 Task: Create Workspace Financial Planning and Analysis Services Workspace description Create and manage company-wide volunteer and charity programs. Workspace type Engineering-IT
Action: Mouse moved to (289, 50)
Screenshot: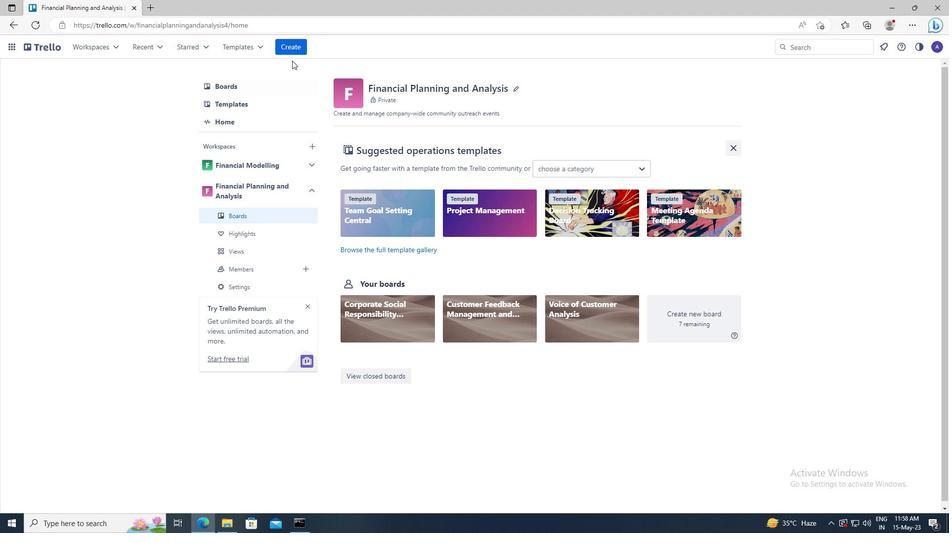
Action: Mouse pressed left at (289, 50)
Screenshot: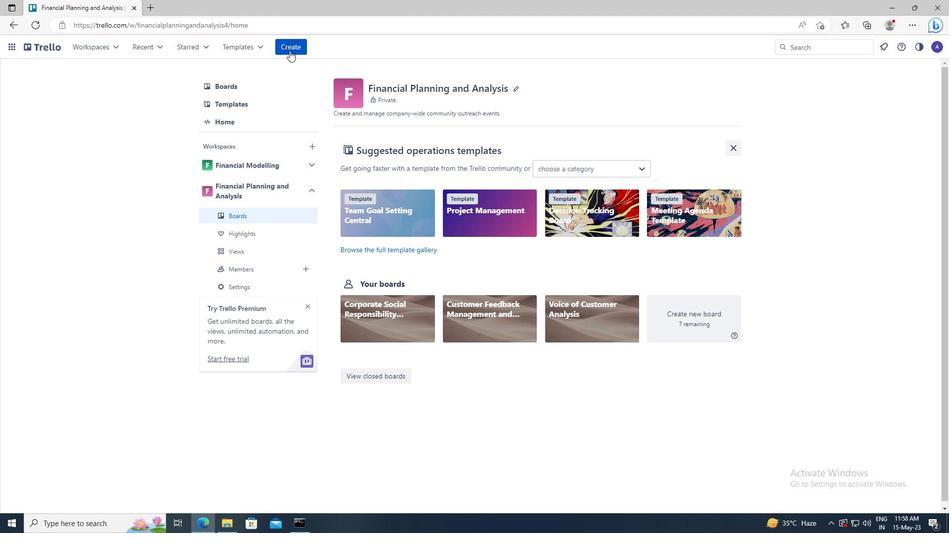 
Action: Mouse moved to (308, 146)
Screenshot: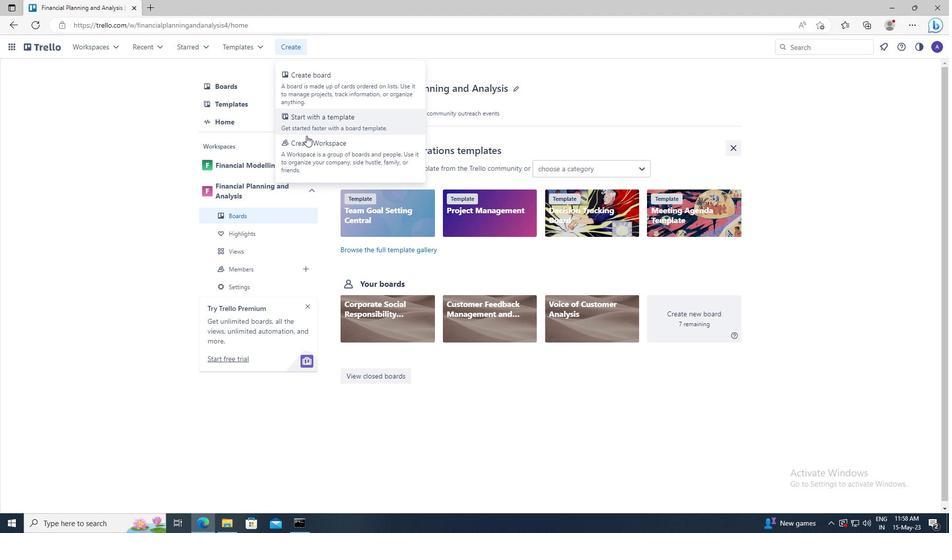 
Action: Mouse pressed left at (308, 146)
Screenshot: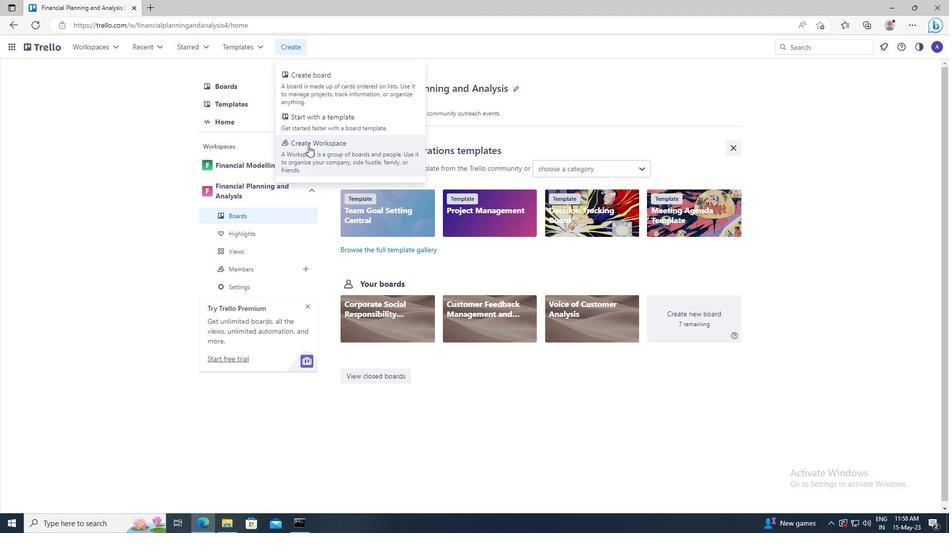 
Action: Mouse moved to (310, 177)
Screenshot: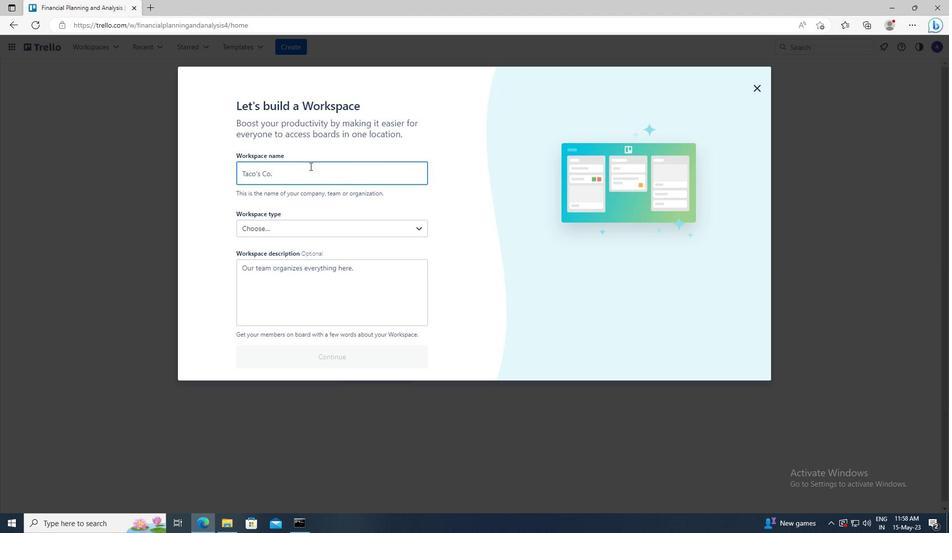 
Action: Mouse pressed left at (310, 177)
Screenshot: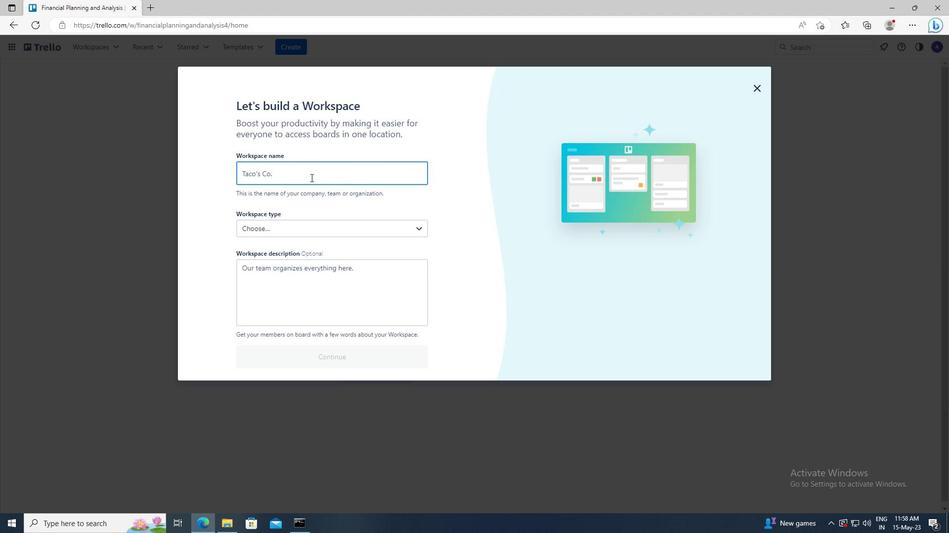 
Action: Mouse moved to (311, 178)
Screenshot: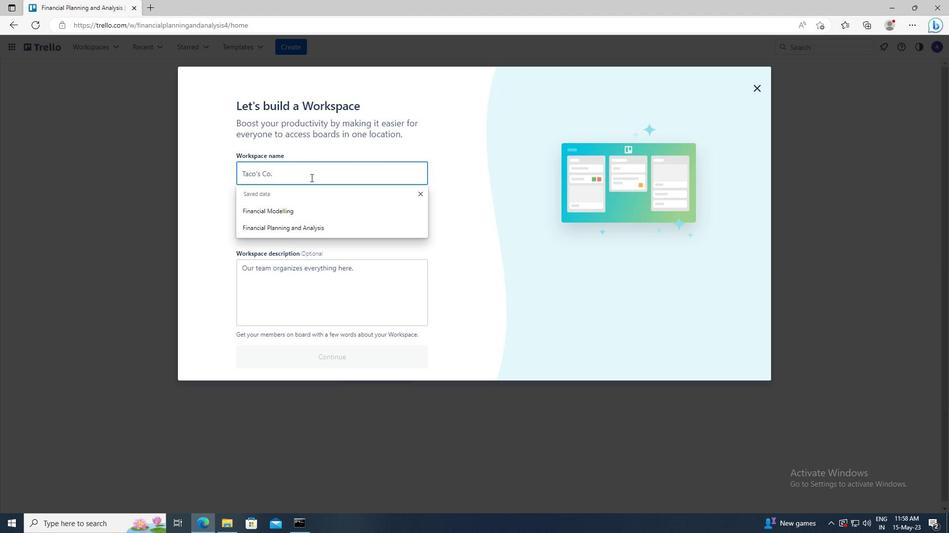 
Action: Key pressed <Key.shift>FINANCIAL<Key.space><Key.shift>PLANNING<Key.space>AND<Key.space><Key.shift>ANALYSIS<Key.space><Key.shift>SERVICES
Screenshot: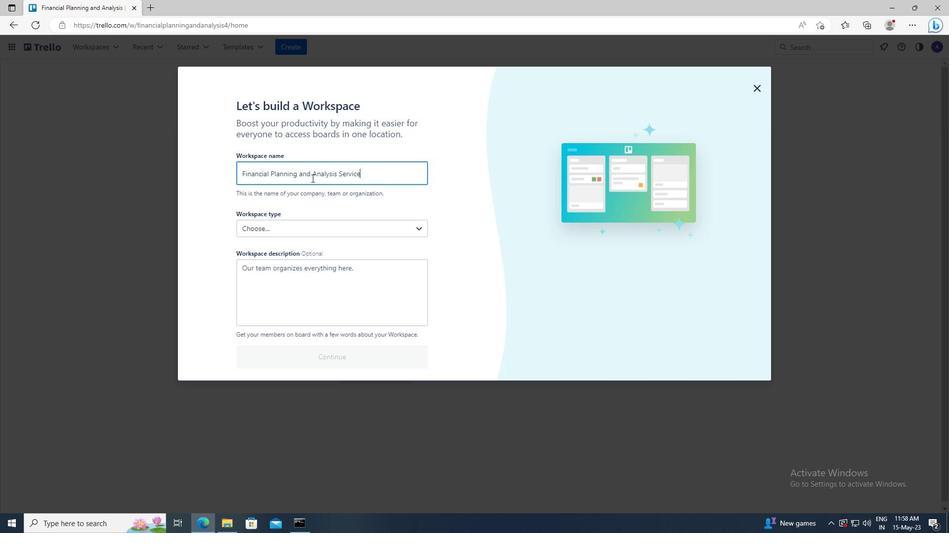 
Action: Mouse moved to (295, 268)
Screenshot: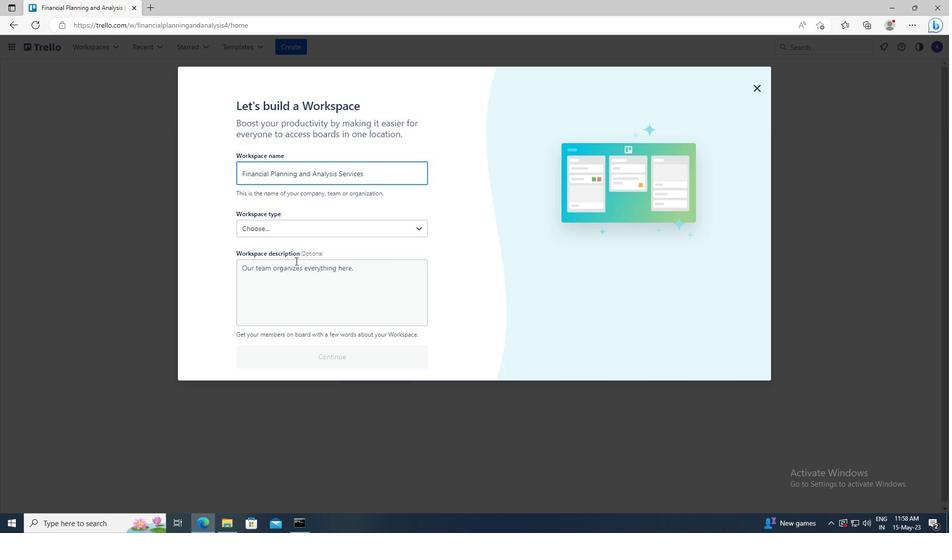 
Action: Mouse pressed left at (295, 268)
Screenshot: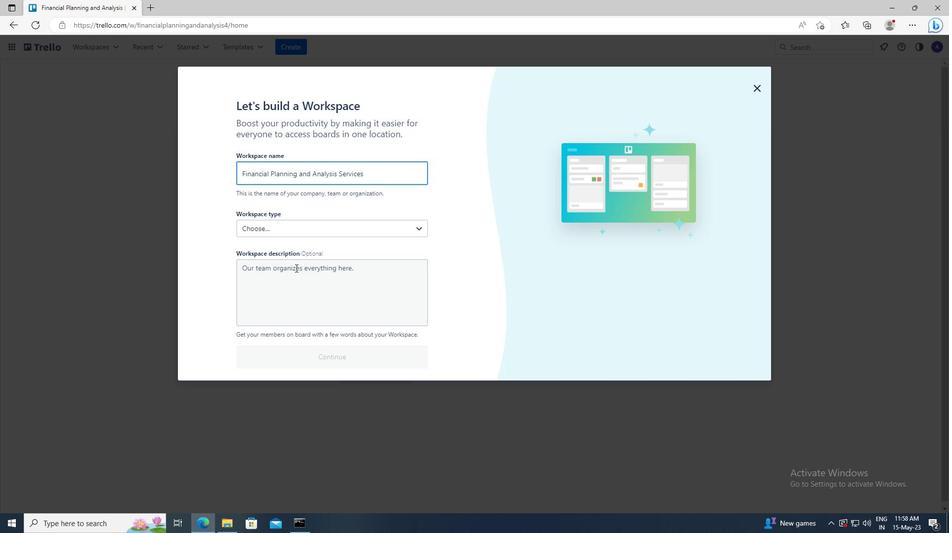 
Action: Key pressed <Key.shift>CREATE<Key.space>AND<Key.space>MANAGE<Key.space>COMPANY-WIDE<Key.space>VOLUNTEER<Key.space>AND<Key.space>CHARITY<Key.space>PROGRAMS
Screenshot: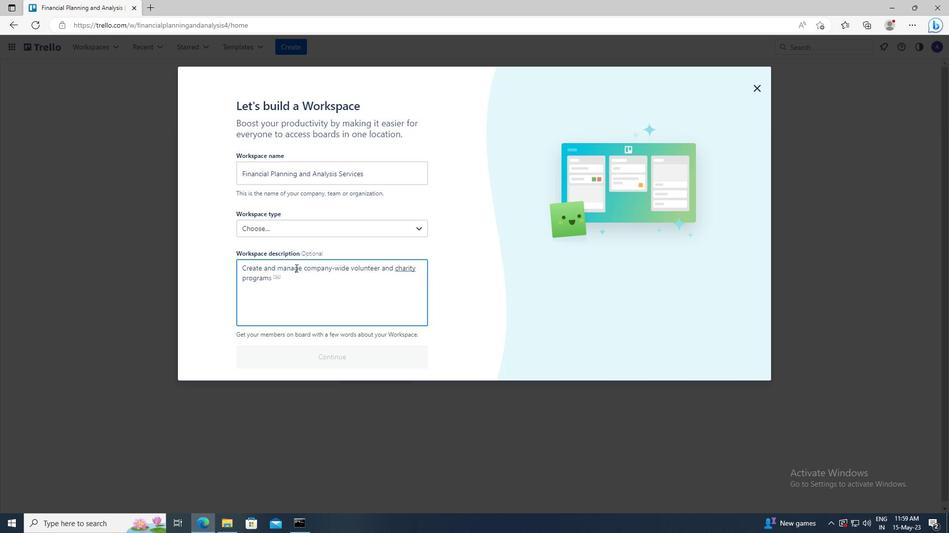 
Action: Mouse moved to (301, 231)
Screenshot: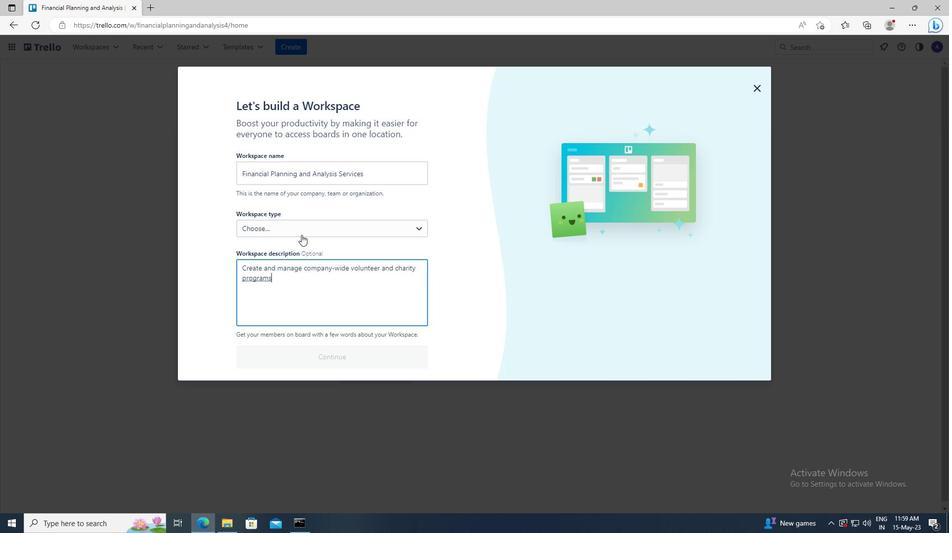 
Action: Mouse pressed left at (301, 231)
Screenshot: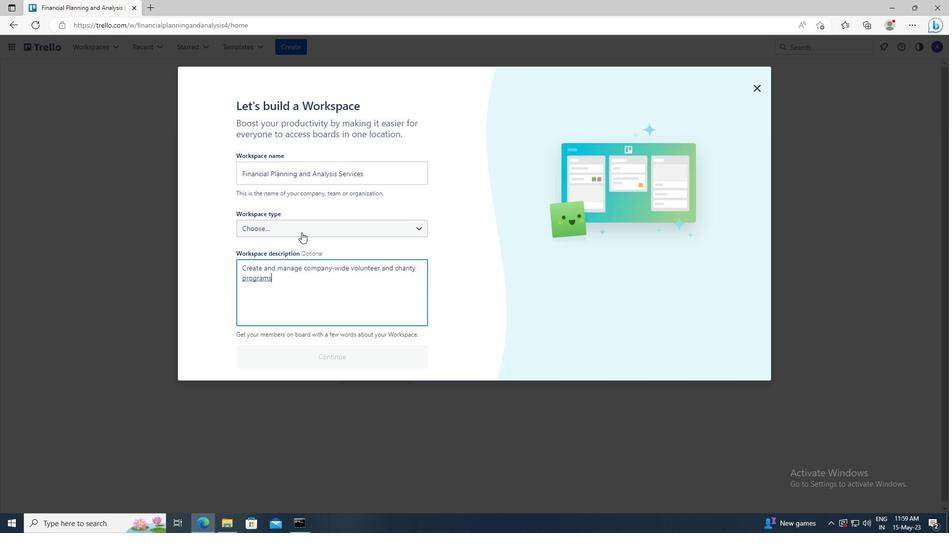 
Action: Mouse moved to (302, 310)
Screenshot: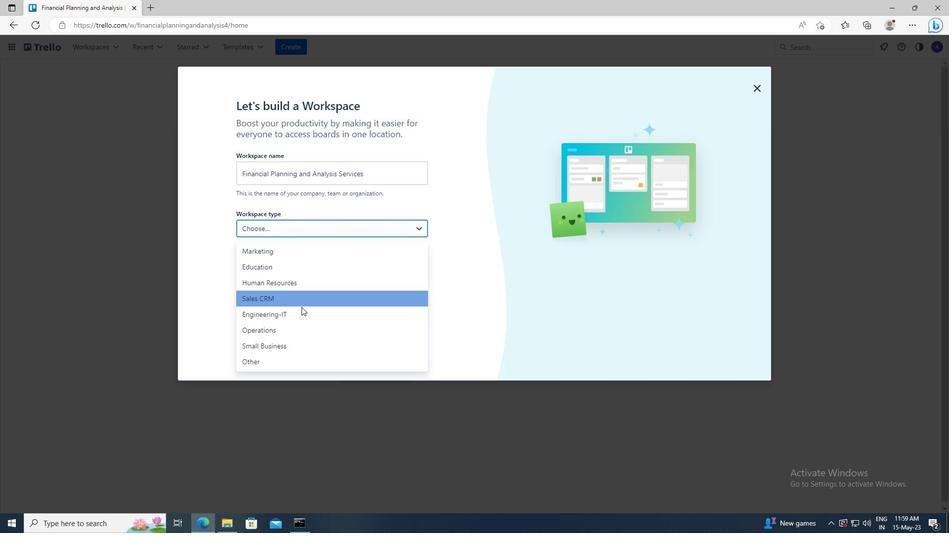 
Action: Mouse pressed left at (302, 310)
Screenshot: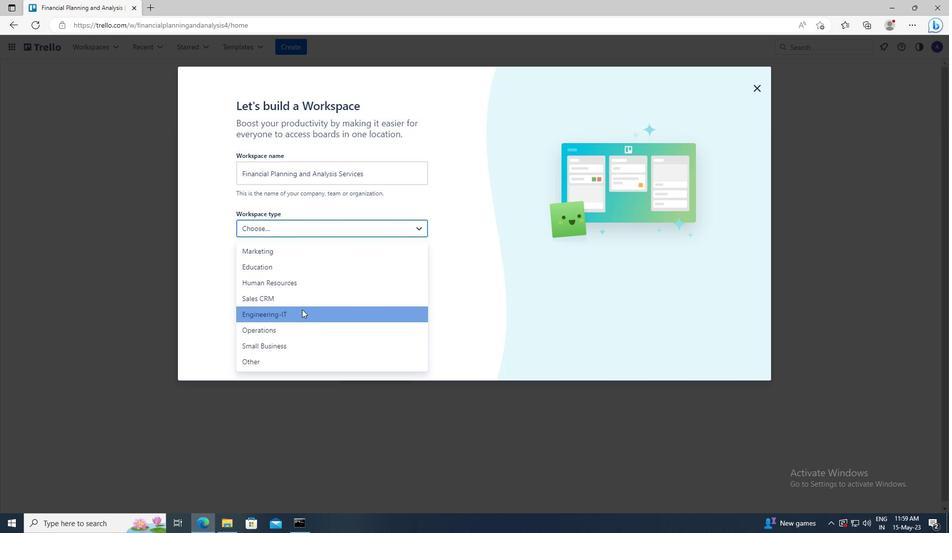 
Action: Mouse moved to (315, 356)
Screenshot: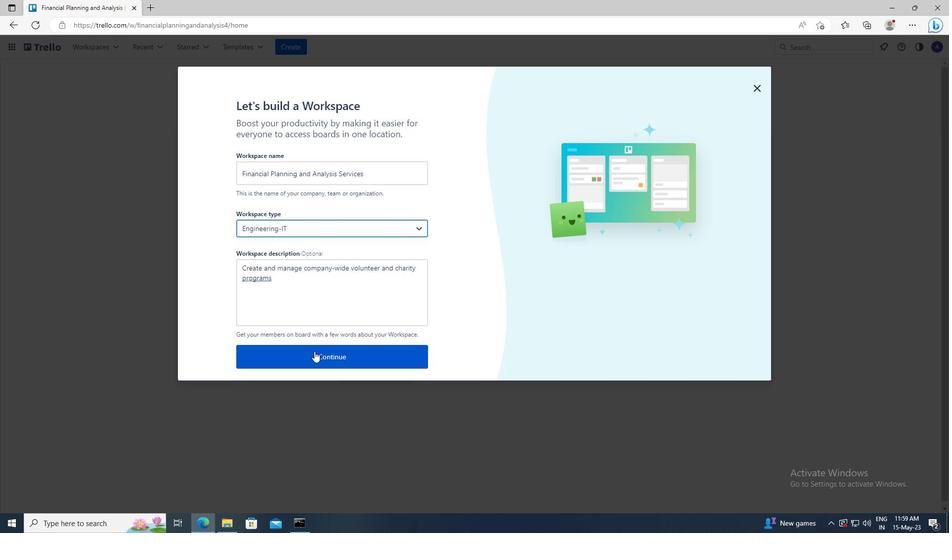 
Action: Mouse pressed left at (315, 356)
Screenshot: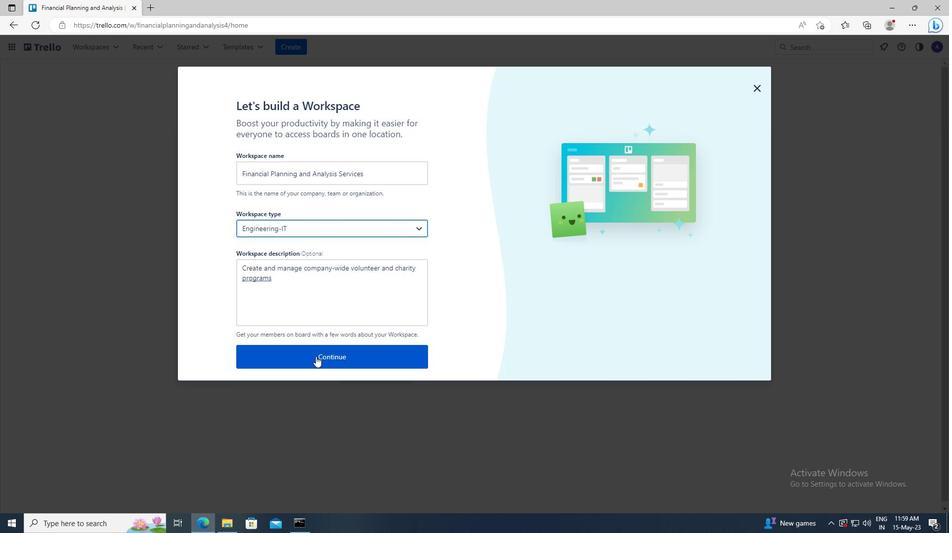 
Action: Mouse moved to (321, 255)
Screenshot: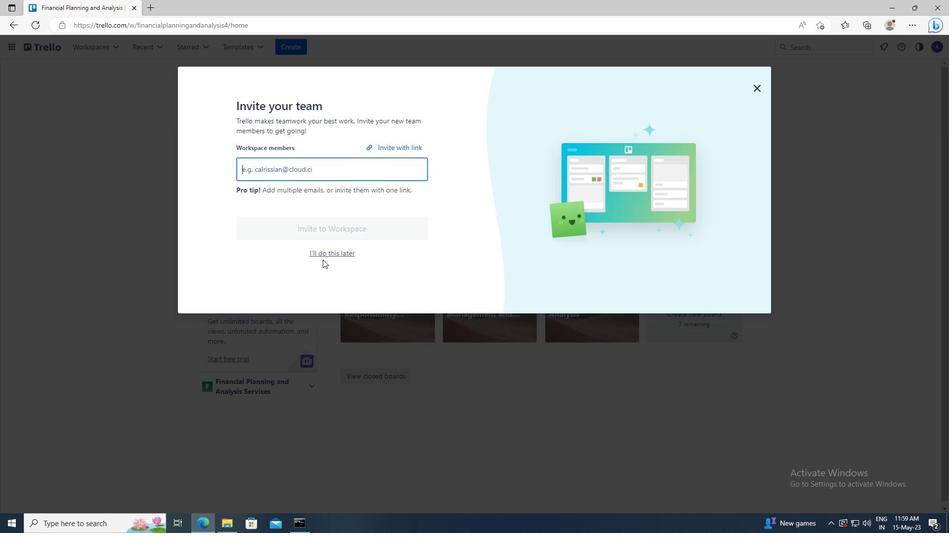 
Action: Mouse pressed left at (321, 255)
Screenshot: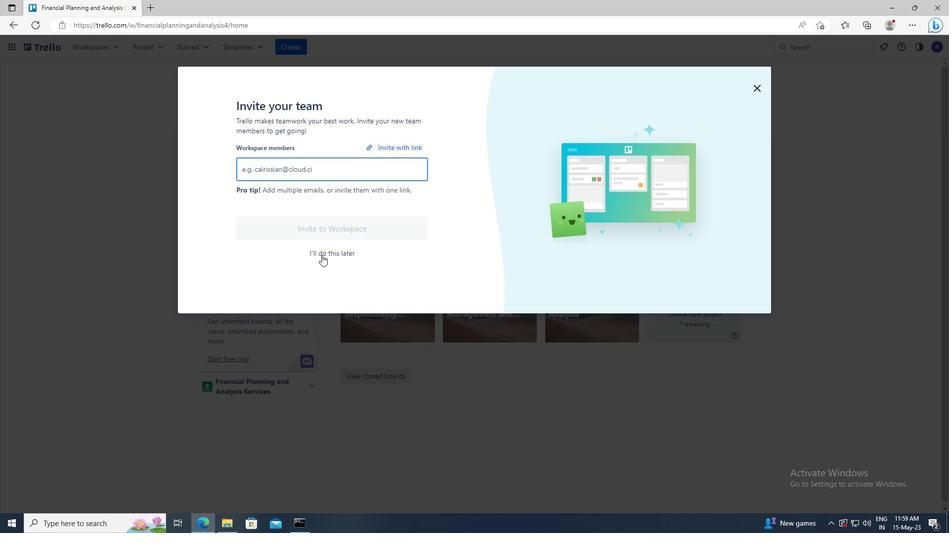 
Action: Mouse moved to (322, 254)
Screenshot: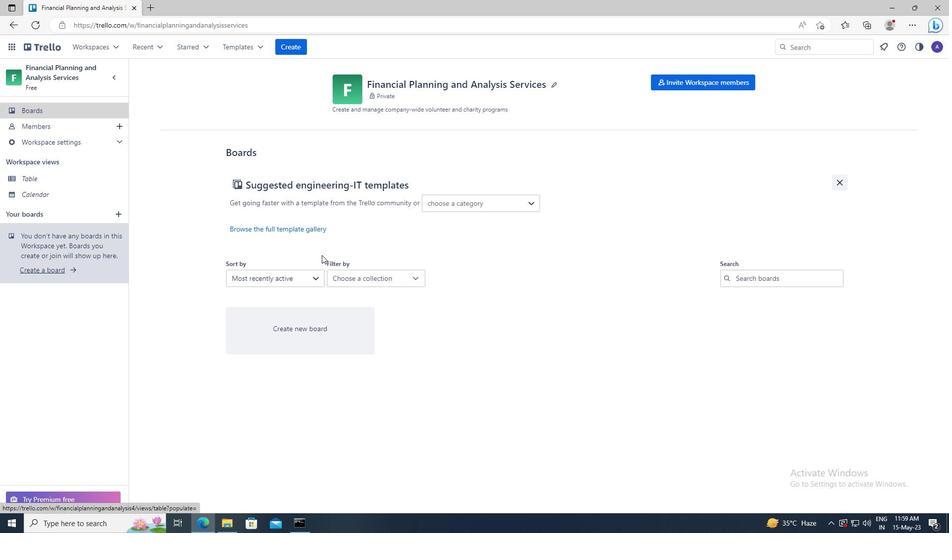 
